 Task: Select the formEditor option in the interactive window collapse cell input code.
Action: Mouse moved to (12, 612)
Screenshot: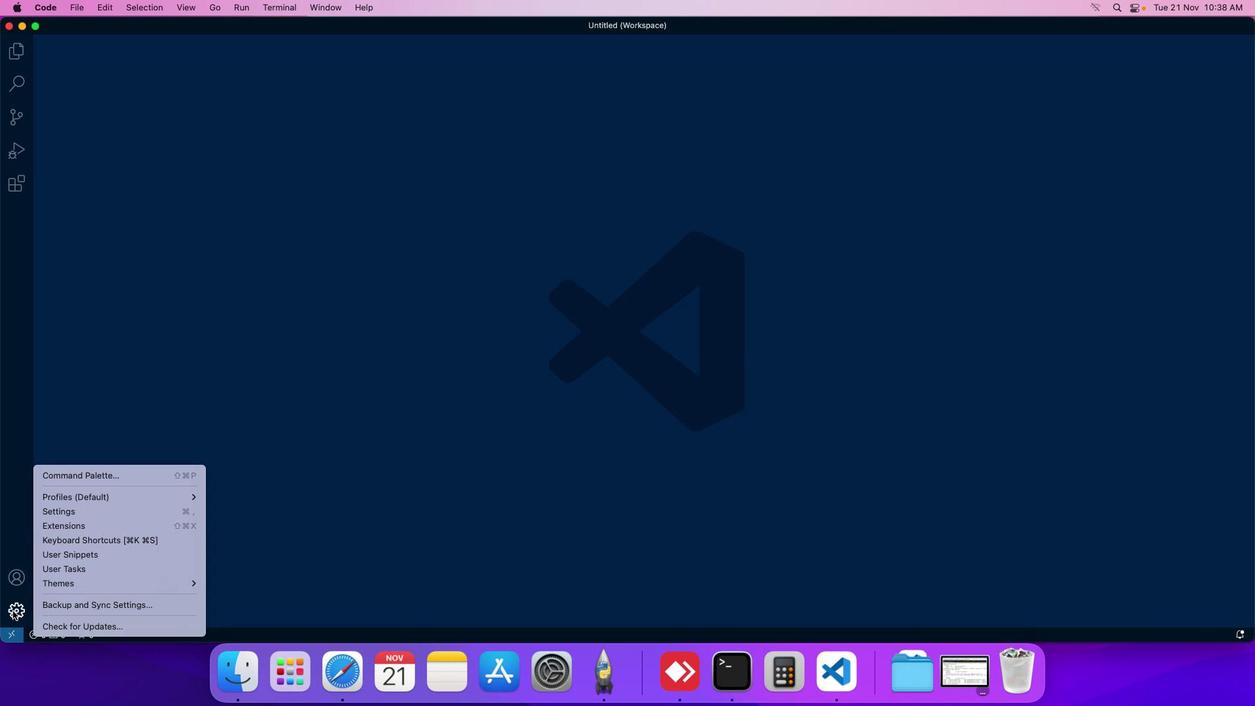 
Action: Mouse pressed left at (12, 612)
Screenshot: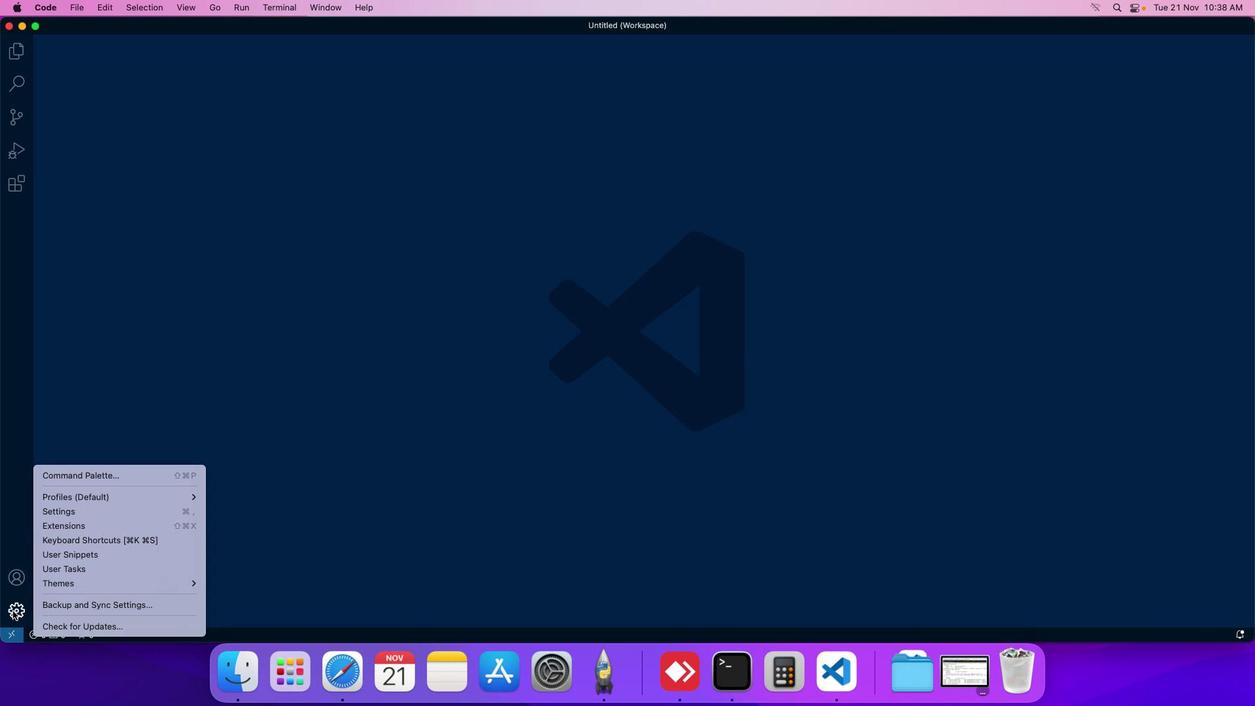 
Action: Mouse moved to (75, 513)
Screenshot: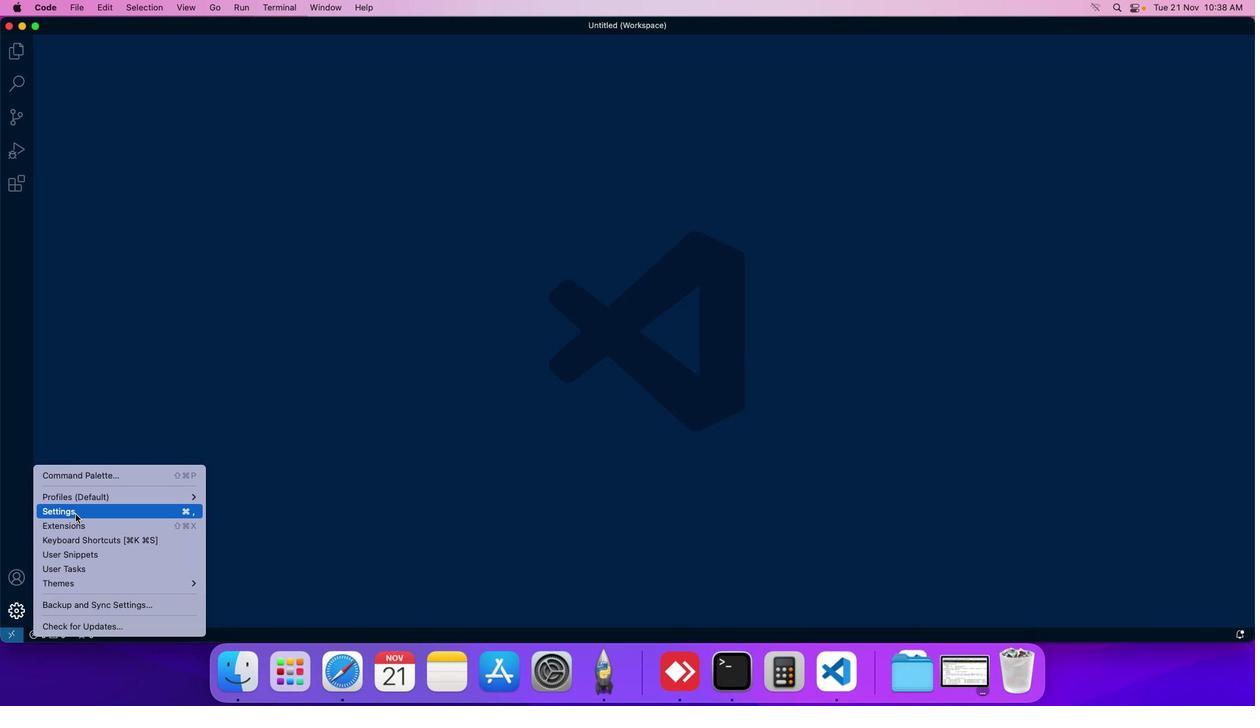 
Action: Mouse pressed left at (75, 513)
Screenshot: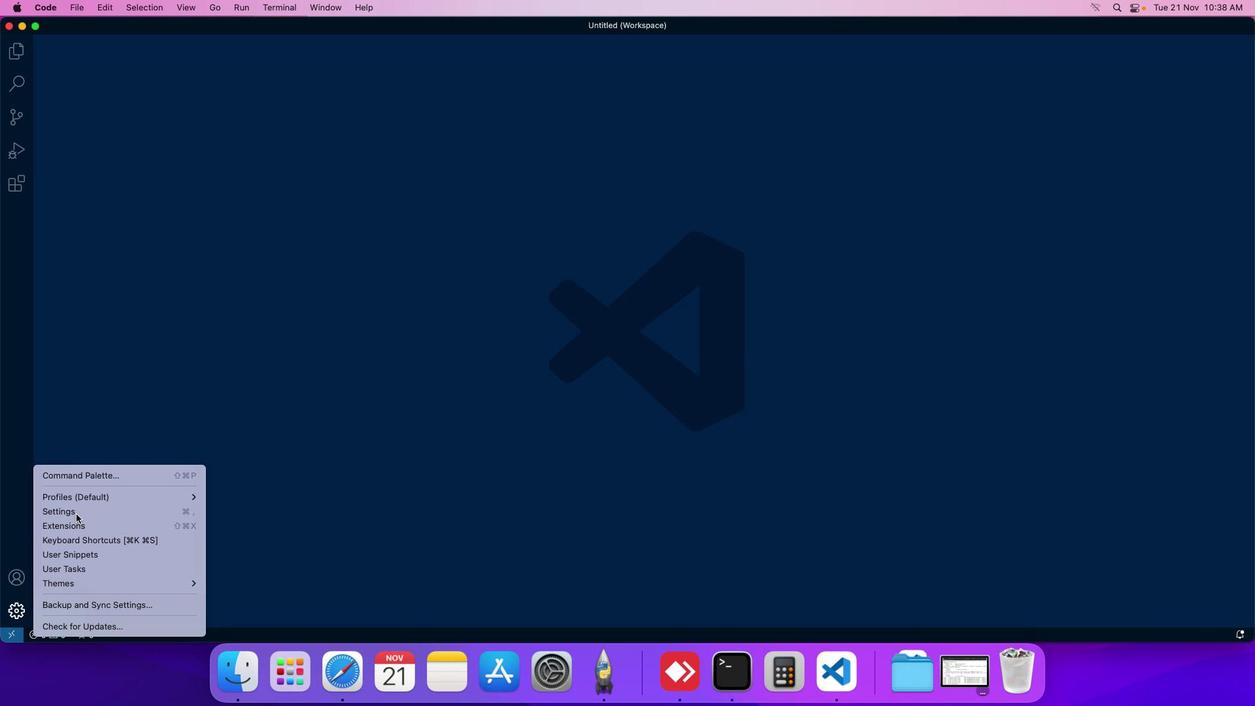 
Action: Mouse moved to (287, 106)
Screenshot: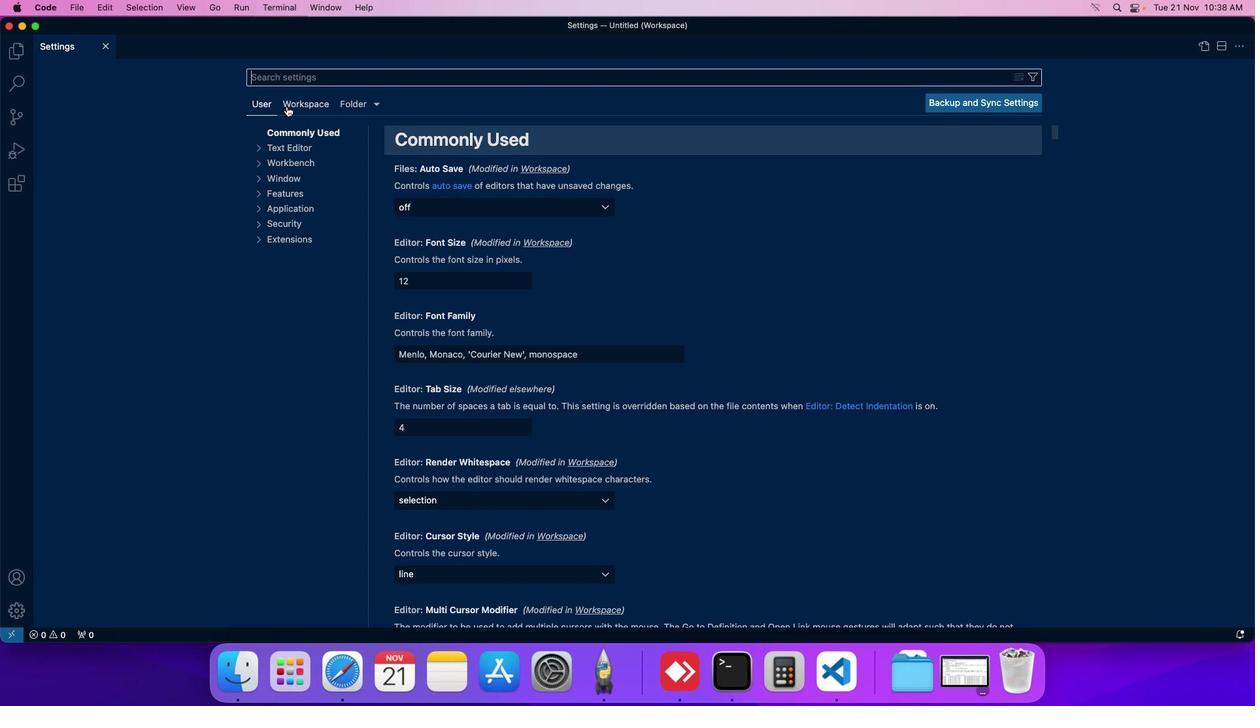 
Action: Mouse pressed left at (287, 106)
Screenshot: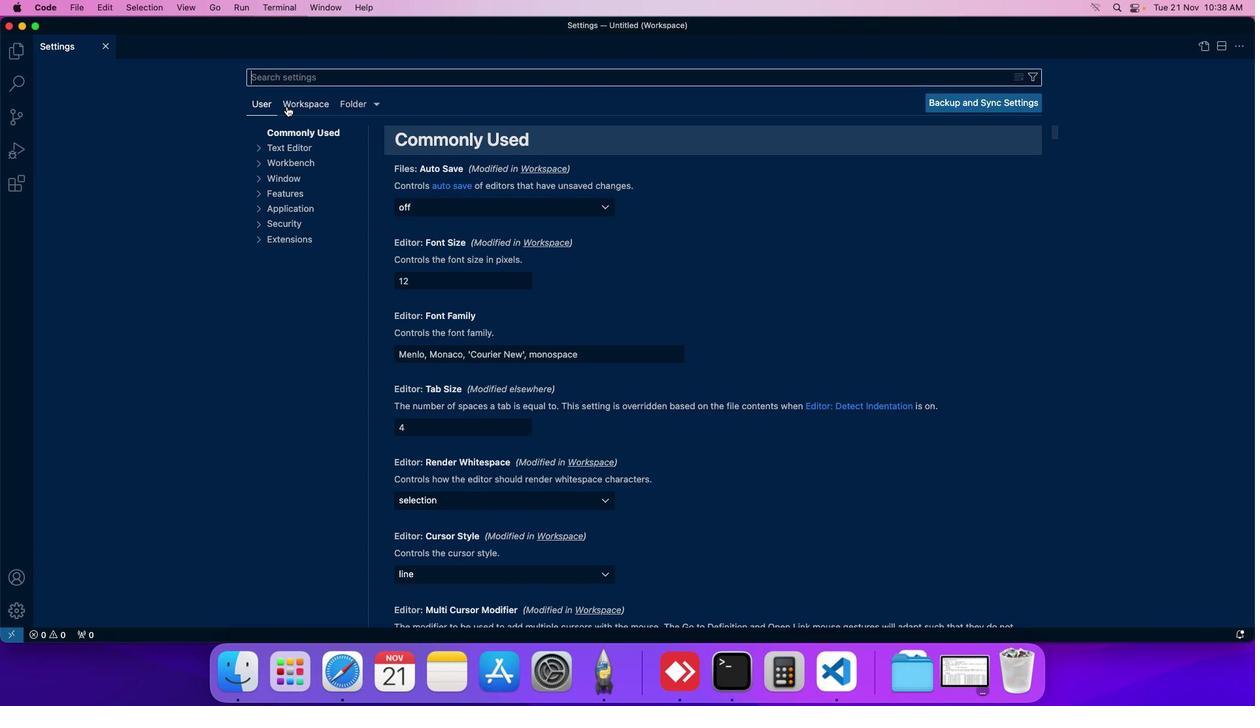 
Action: Mouse moved to (272, 192)
Screenshot: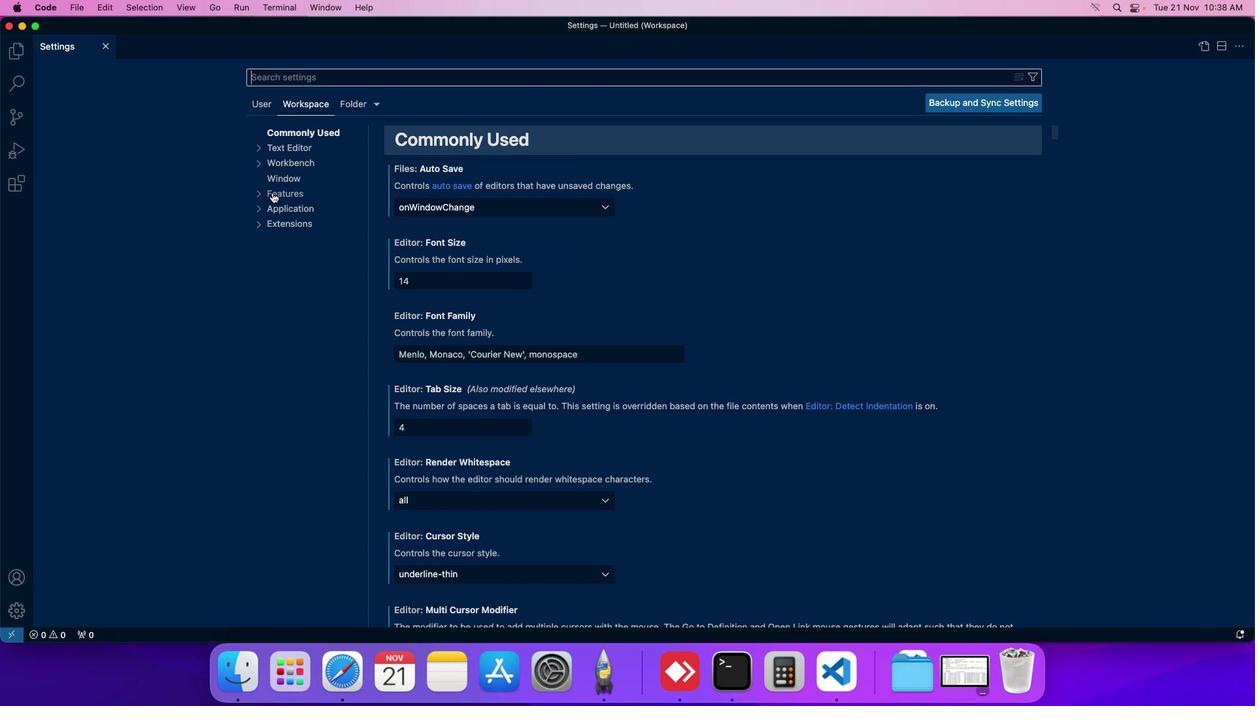 
Action: Mouse pressed left at (272, 192)
Screenshot: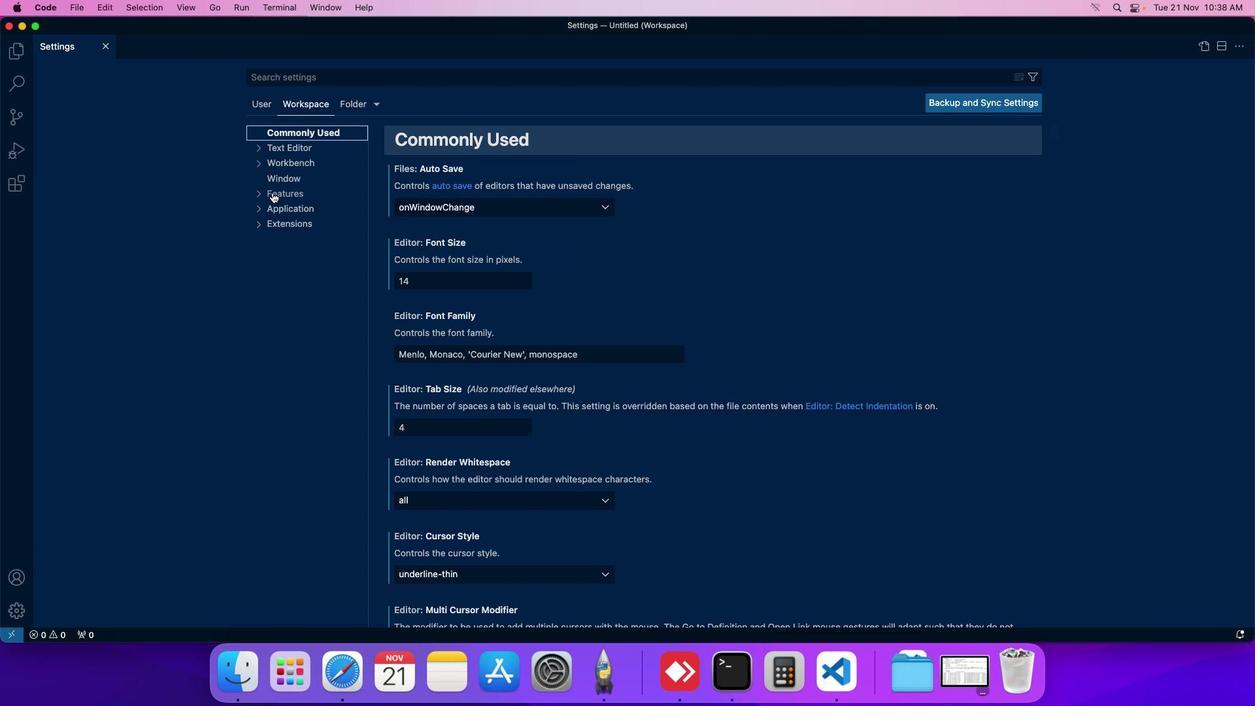 
Action: Mouse moved to (292, 424)
Screenshot: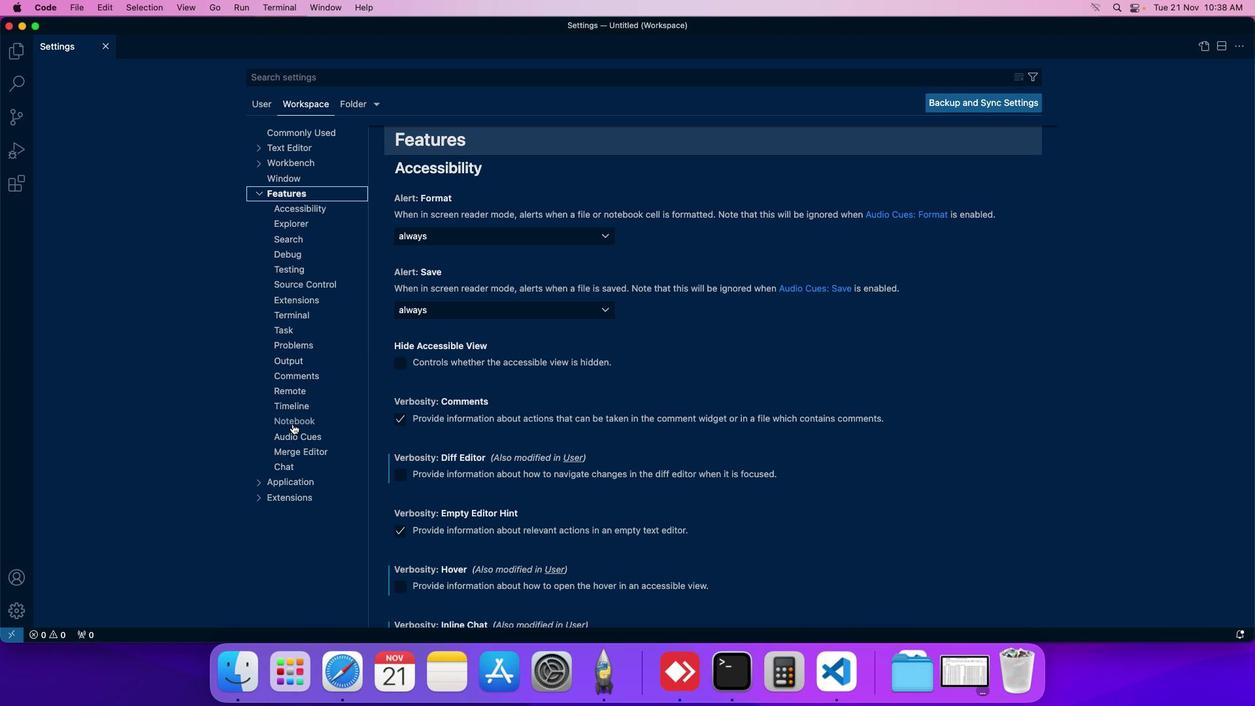 
Action: Mouse pressed left at (292, 424)
Screenshot: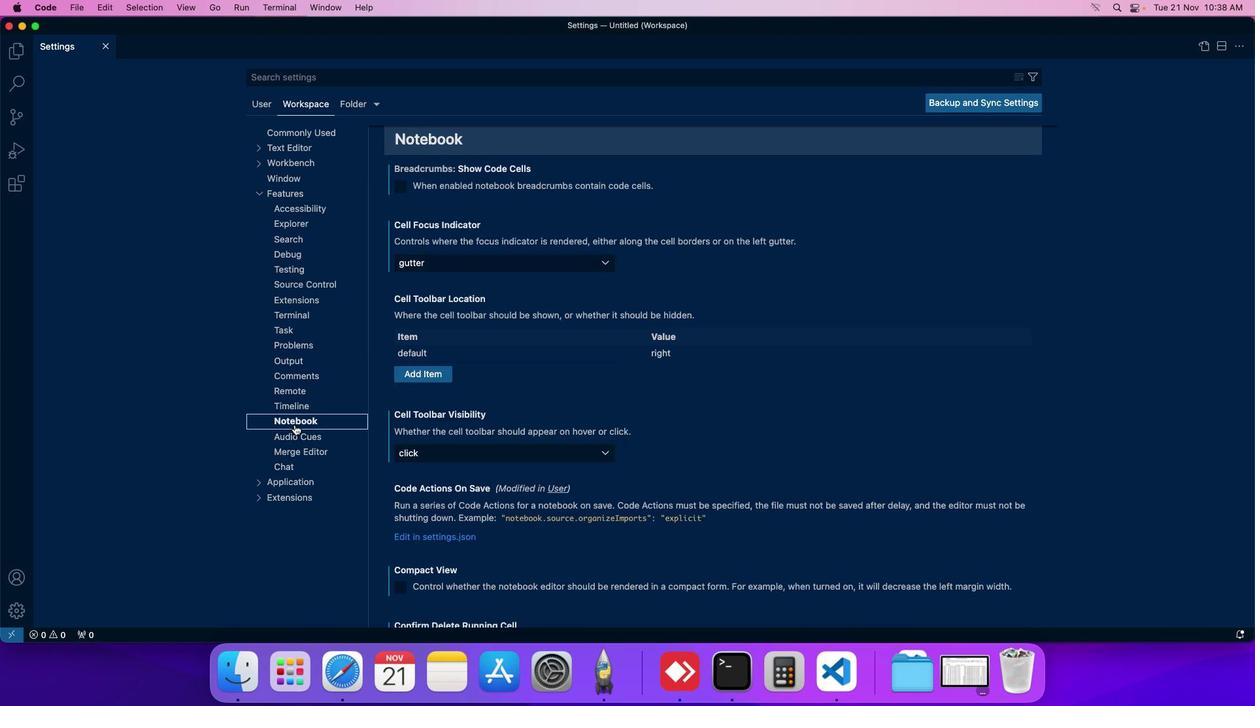 
Action: Mouse moved to (395, 438)
Screenshot: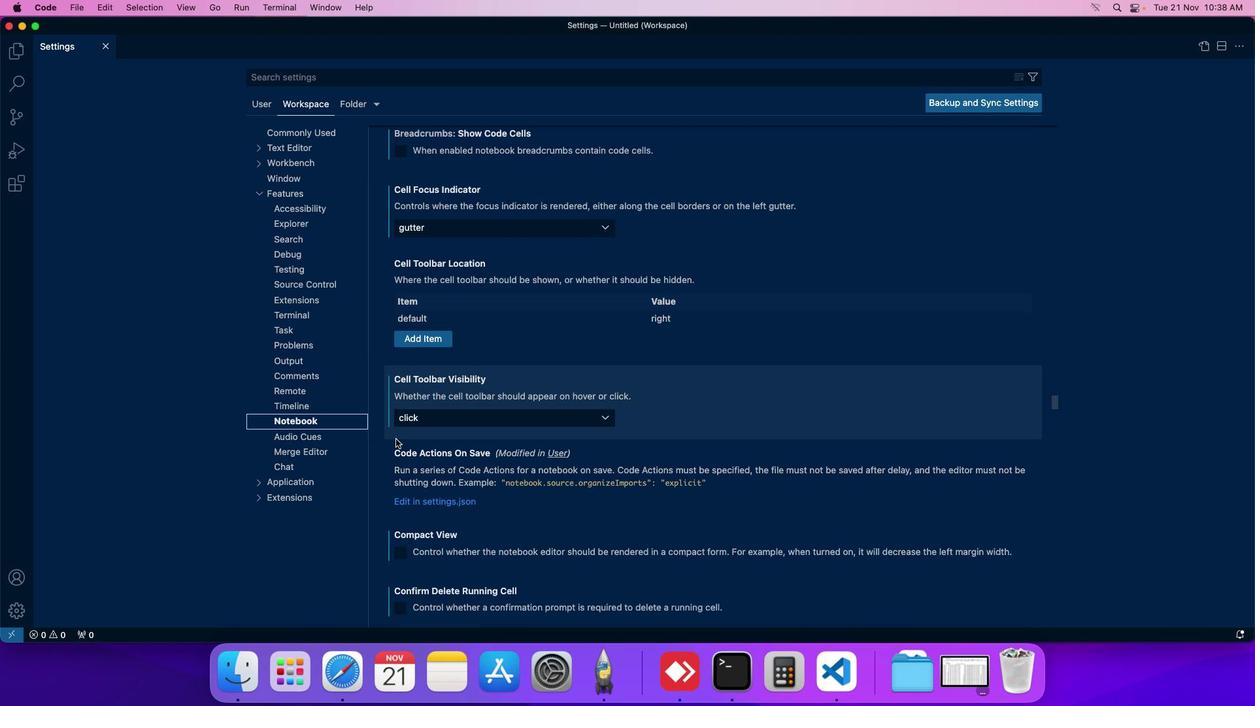 
Action: Mouse scrolled (395, 438) with delta (0, 0)
Screenshot: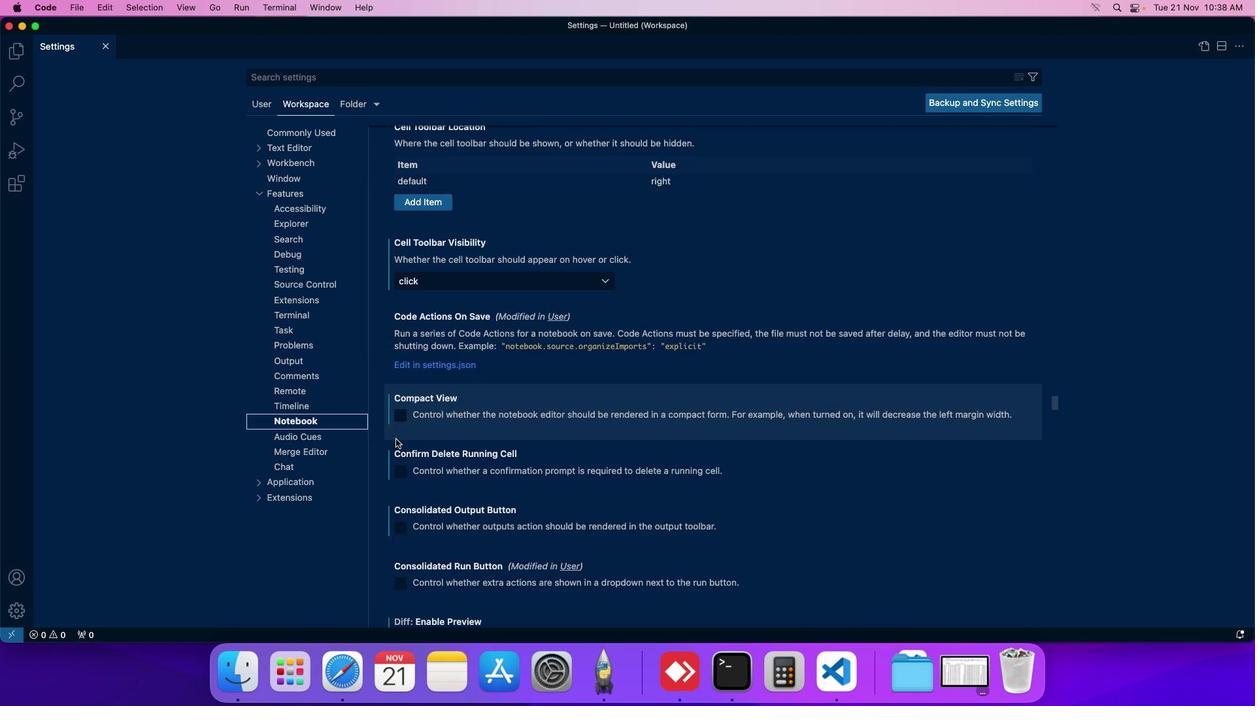 
Action: Mouse scrolled (395, 438) with delta (0, 0)
Screenshot: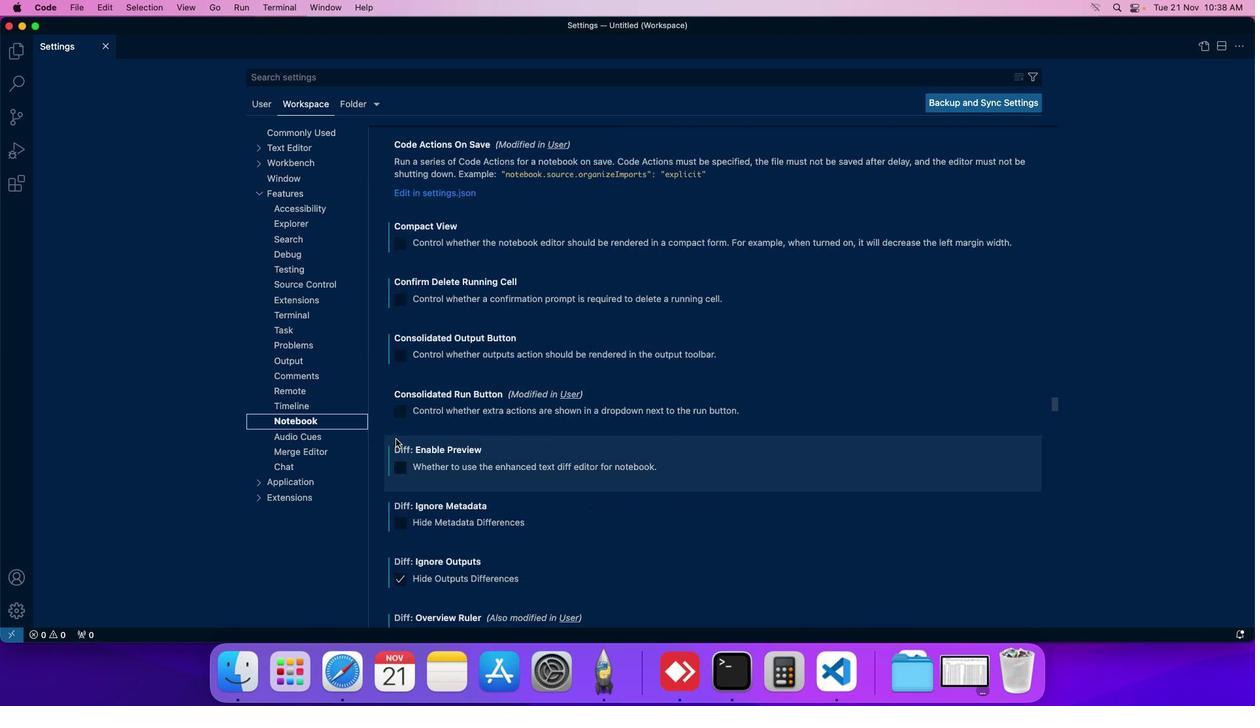 
Action: Mouse scrolled (395, 438) with delta (0, 0)
Screenshot: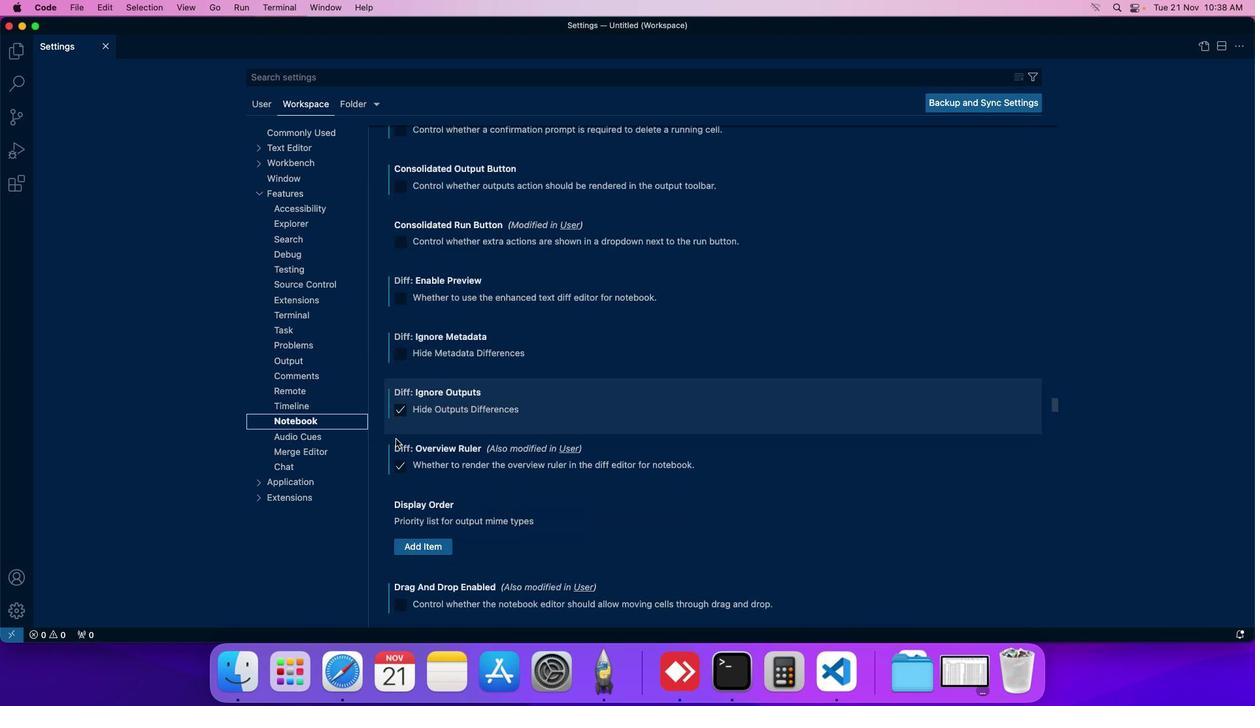 
Action: Mouse scrolled (395, 438) with delta (0, 0)
Screenshot: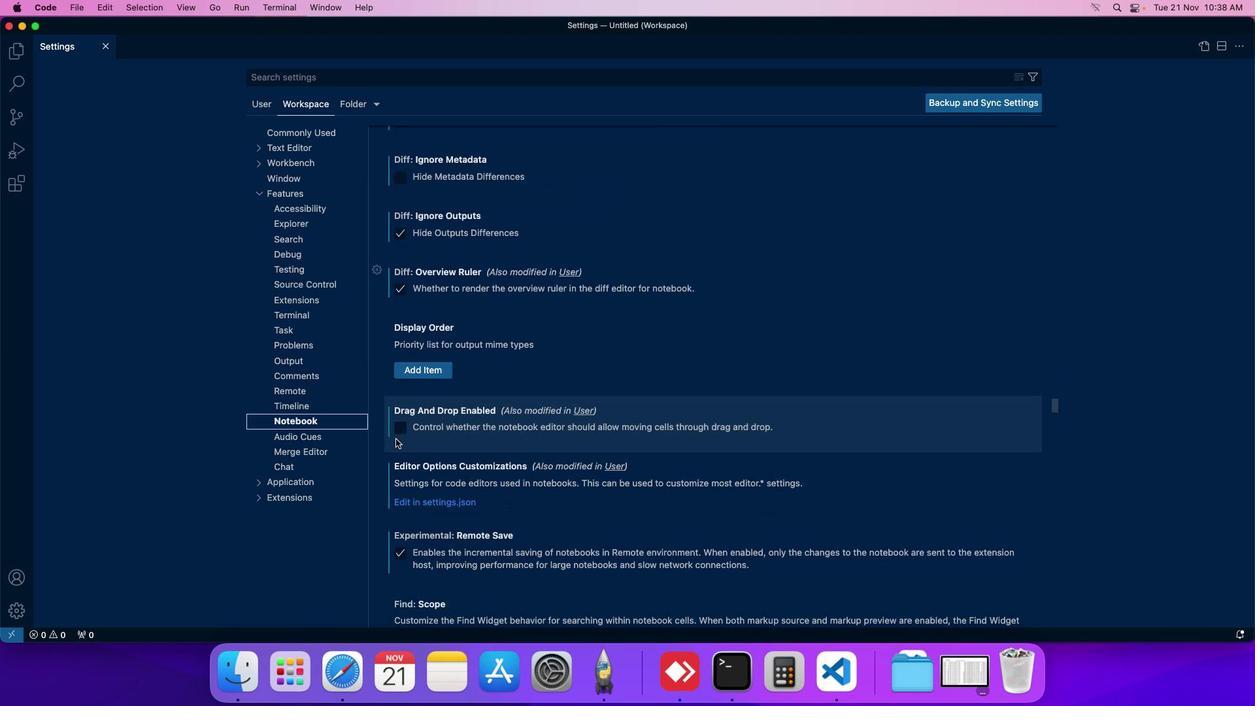 
Action: Mouse scrolled (395, 438) with delta (0, 0)
Screenshot: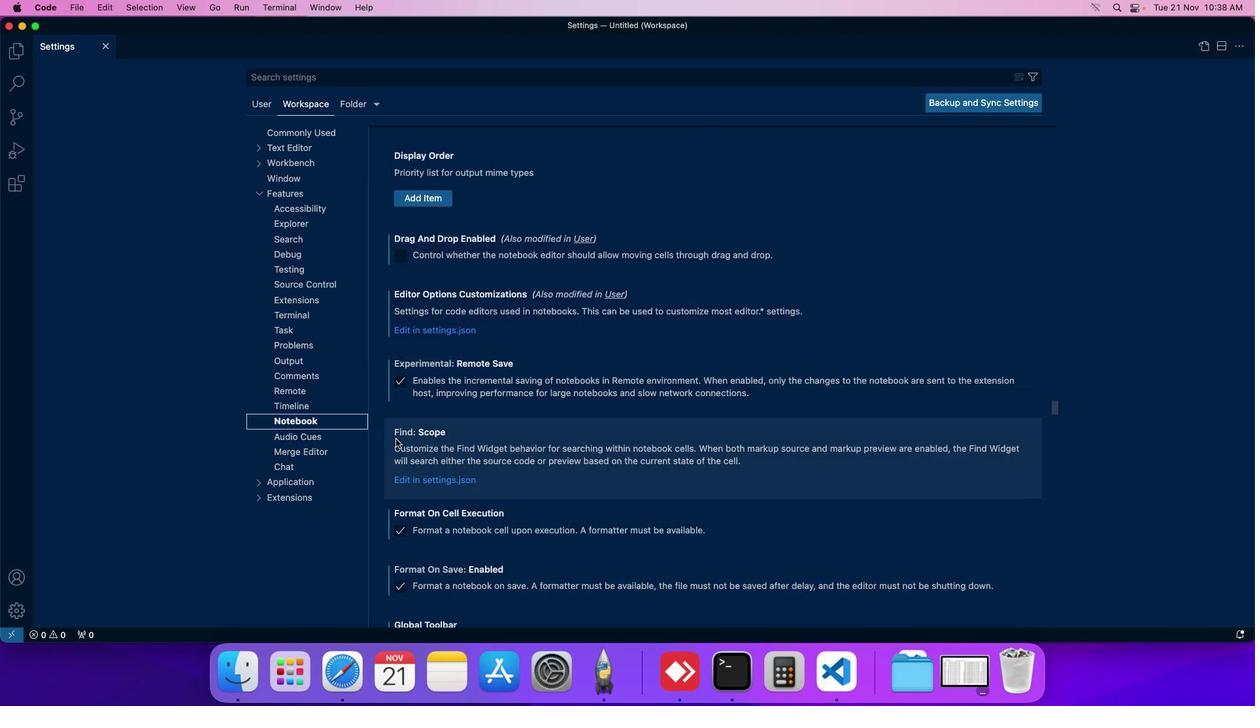 
Action: Mouse scrolled (395, 438) with delta (0, 0)
Screenshot: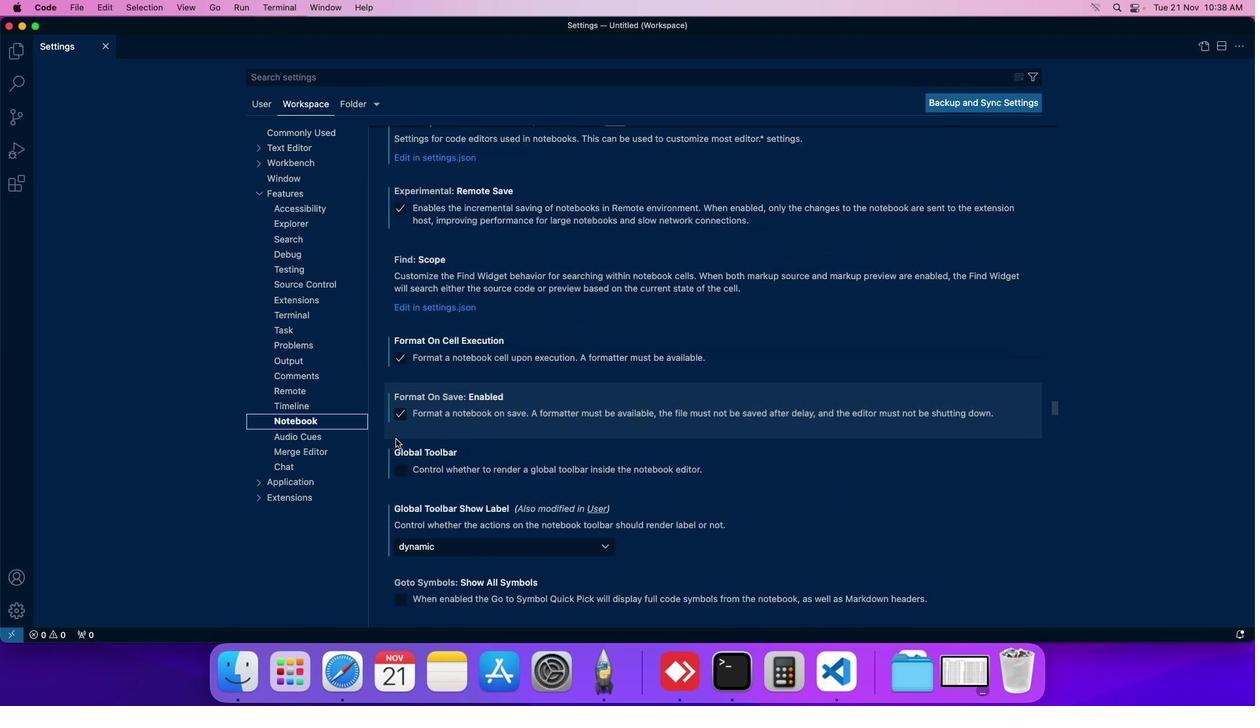 
Action: Mouse scrolled (395, 438) with delta (0, 0)
Screenshot: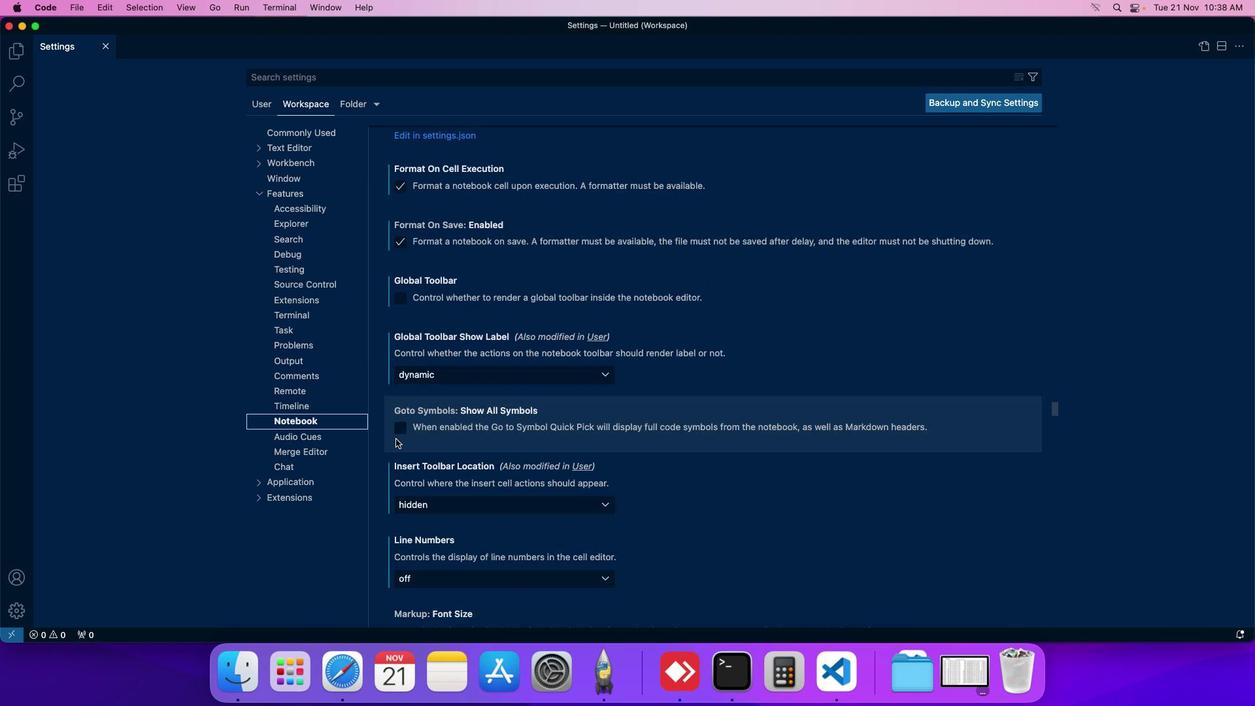 
Action: Mouse scrolled (395, 438) with delta (0, 0)
Screenshot: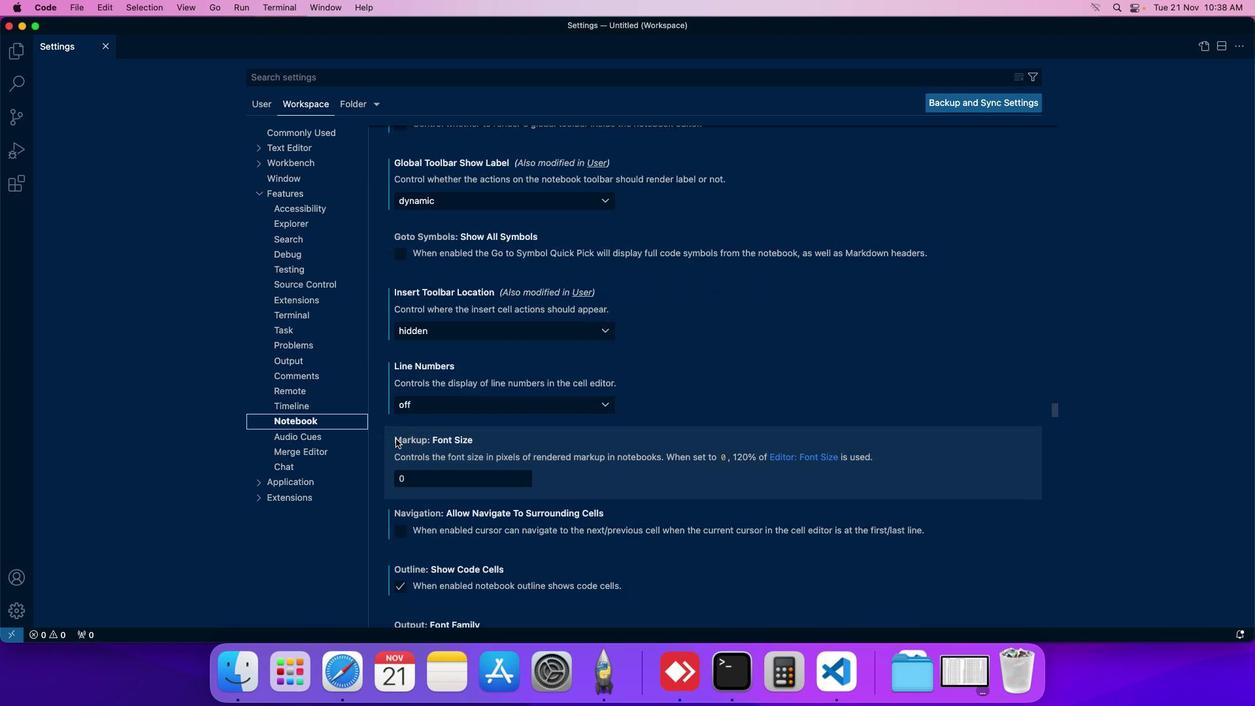 
Action: Mouse moved to (395, 438)
Screenshot: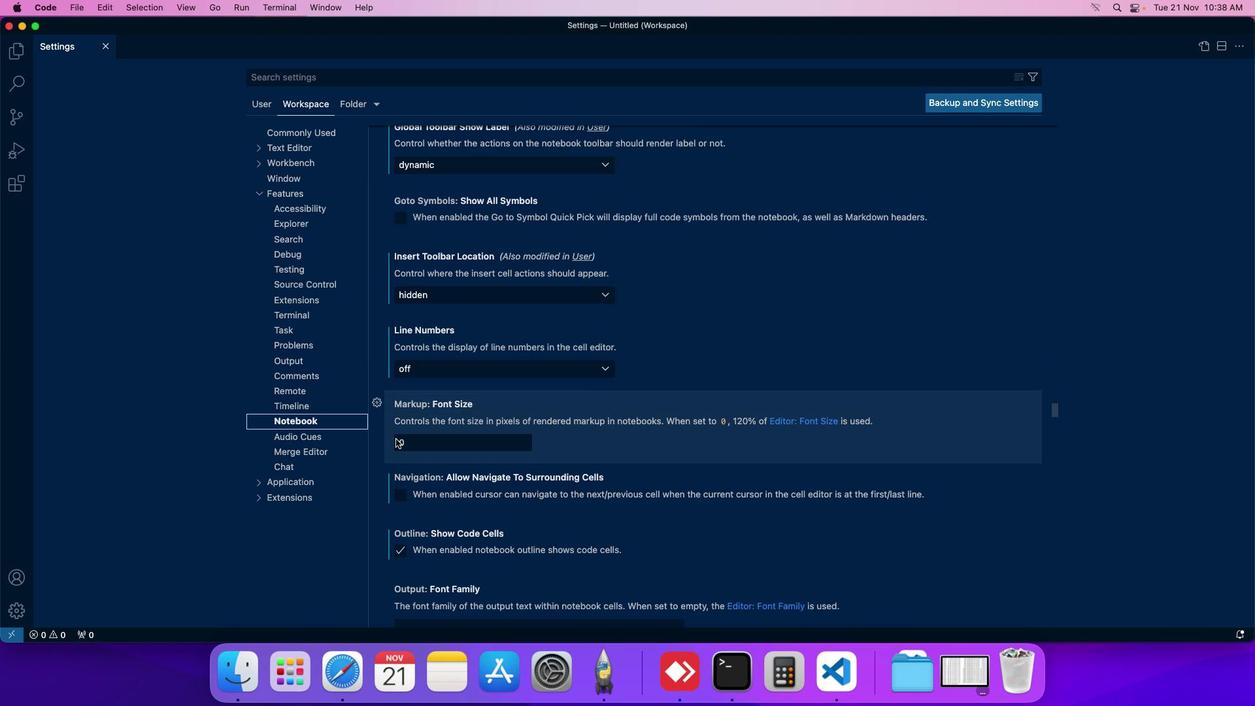 
Action: Mouse scrolled (395, 438) with delta (0, 0)
Screenshot: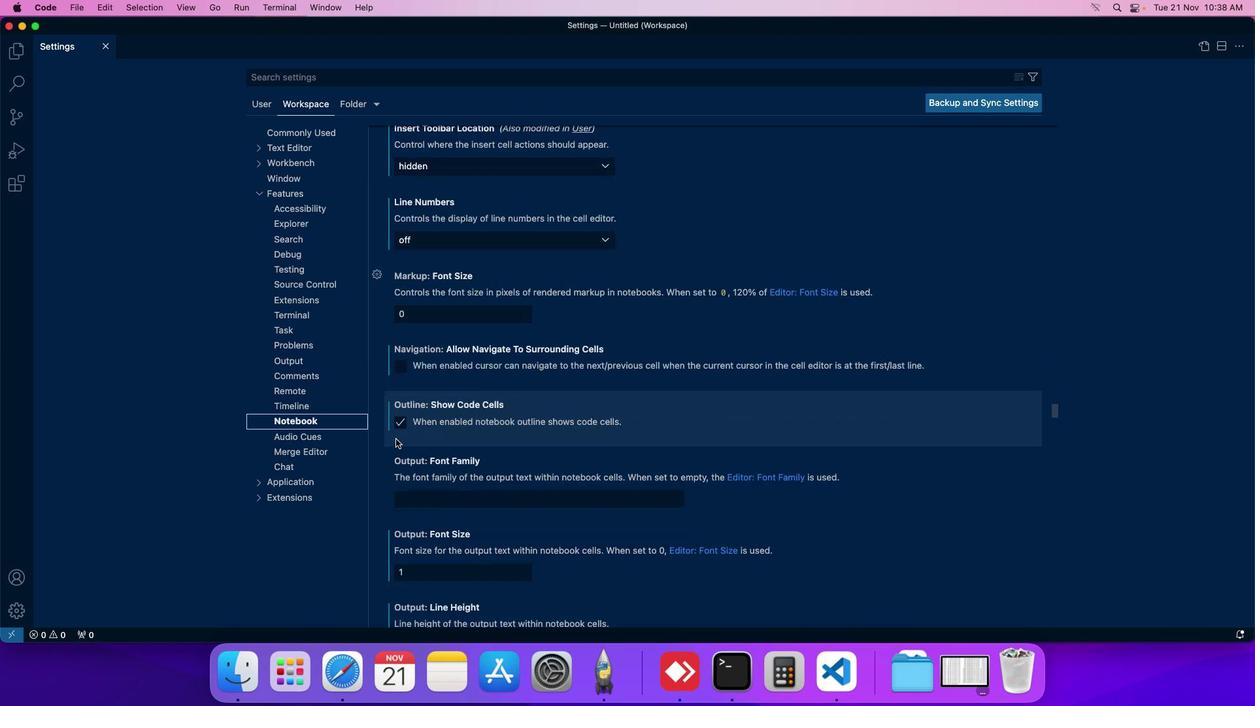 
Action: Mouse moved to (397, 438)
Screenshot: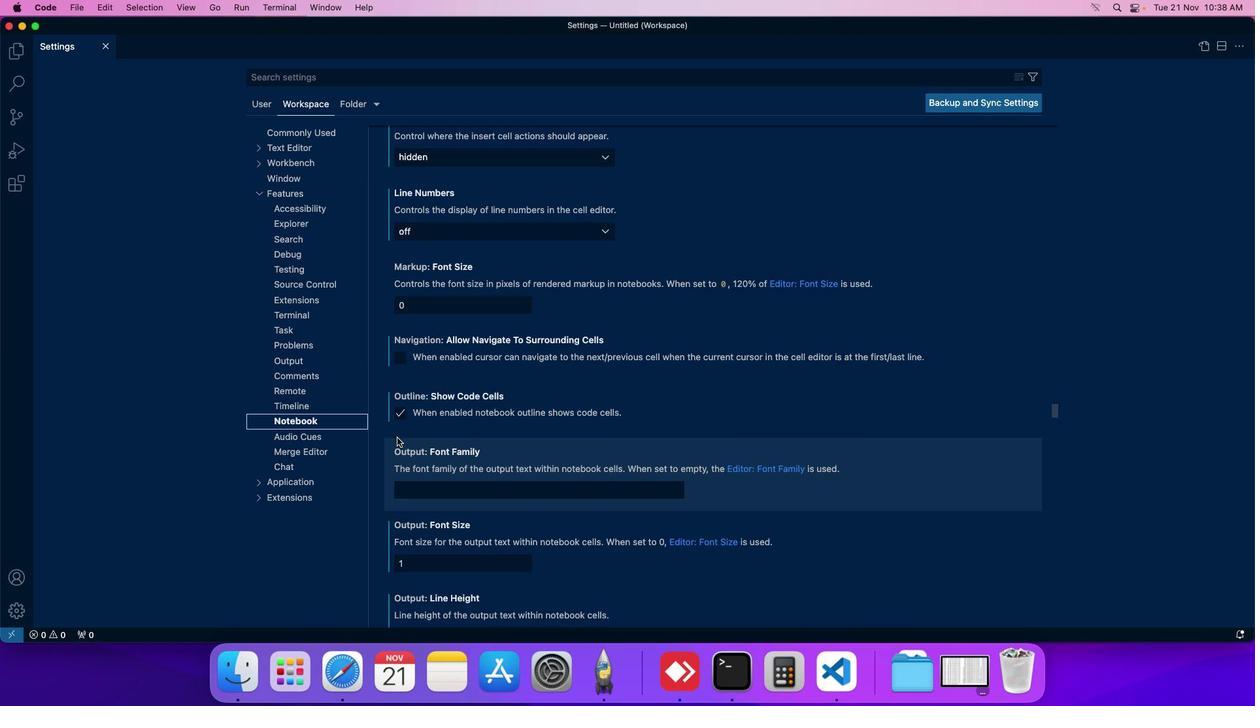 
Action: Mouse scrolled (397, 438) with delta (0, 0)
Screenshot: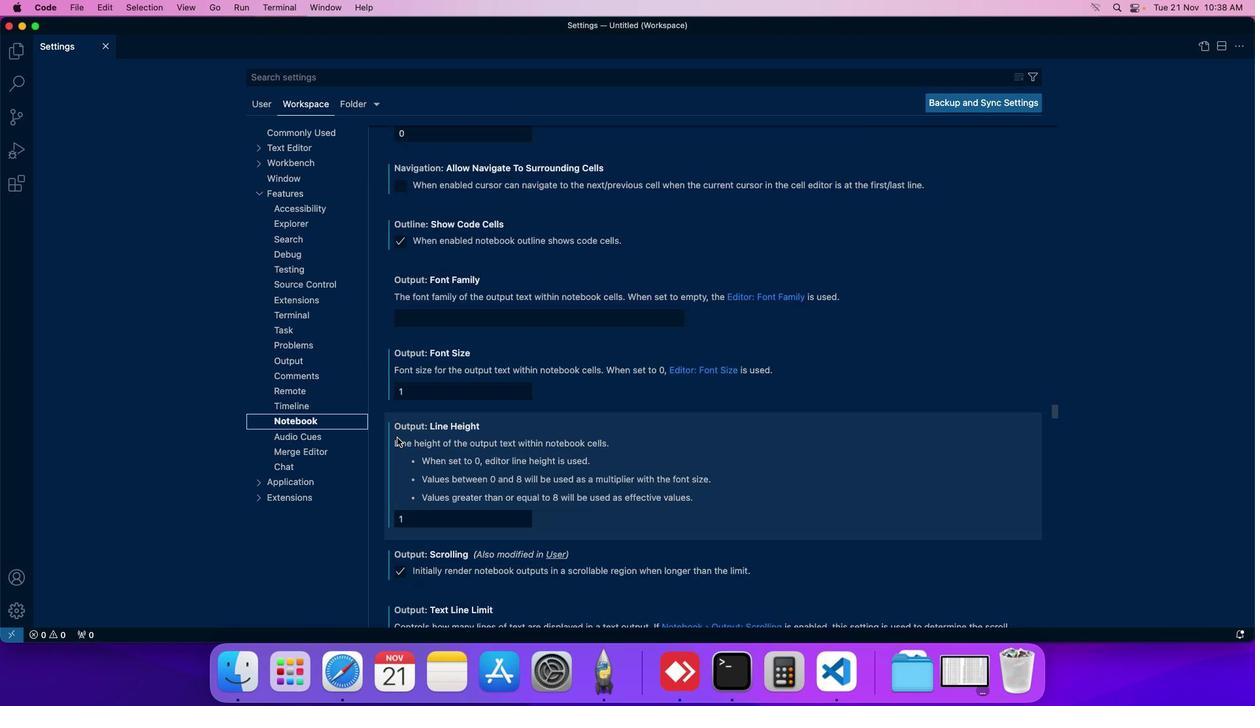 
Action: Mouse scrolled (397, 438) with delta (0, 0)
Screenshot: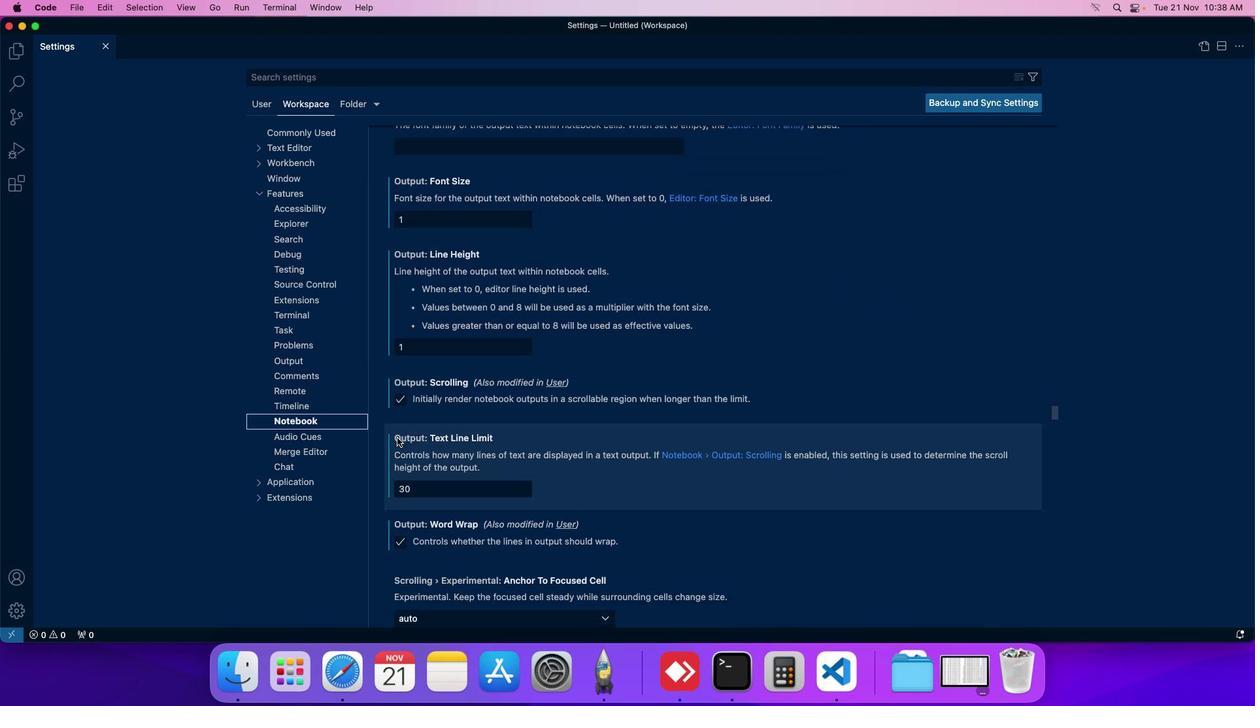 
Action: Mouse scrolled (397, 438) with delta (0, 0)
Screenshot: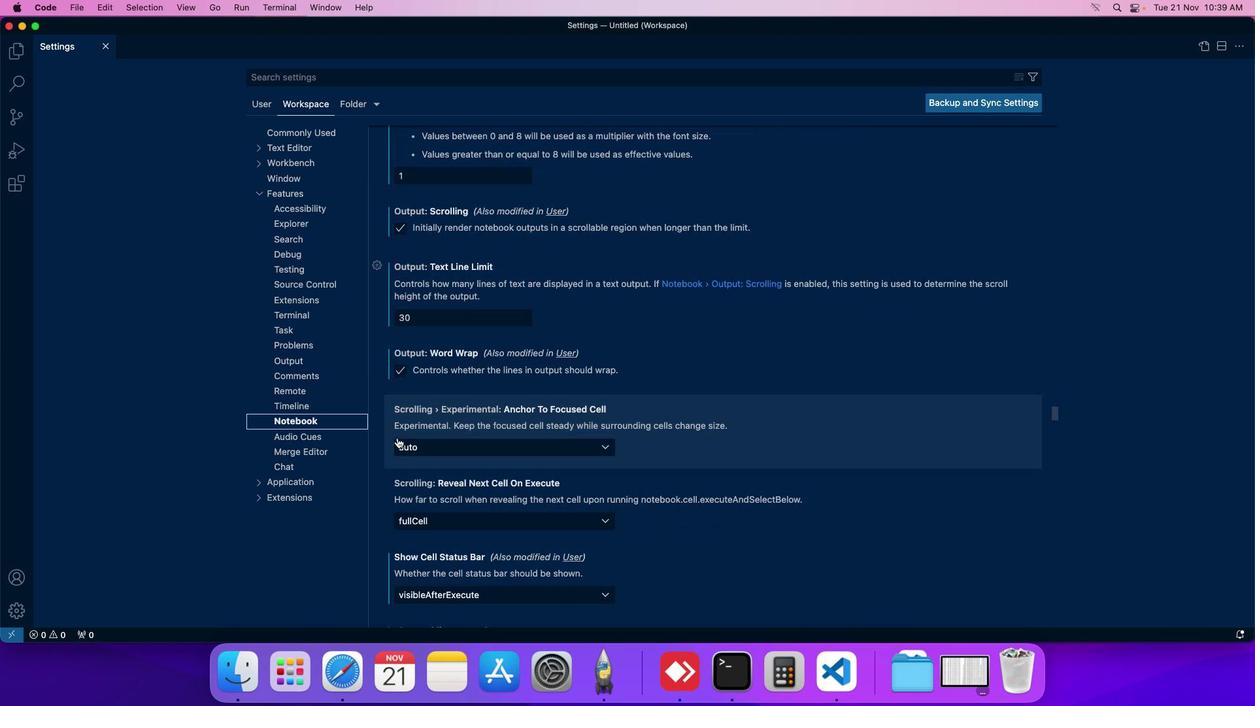 
Action: Mouse scrolled (397, 438) with delta (0, 0)
Screenshot: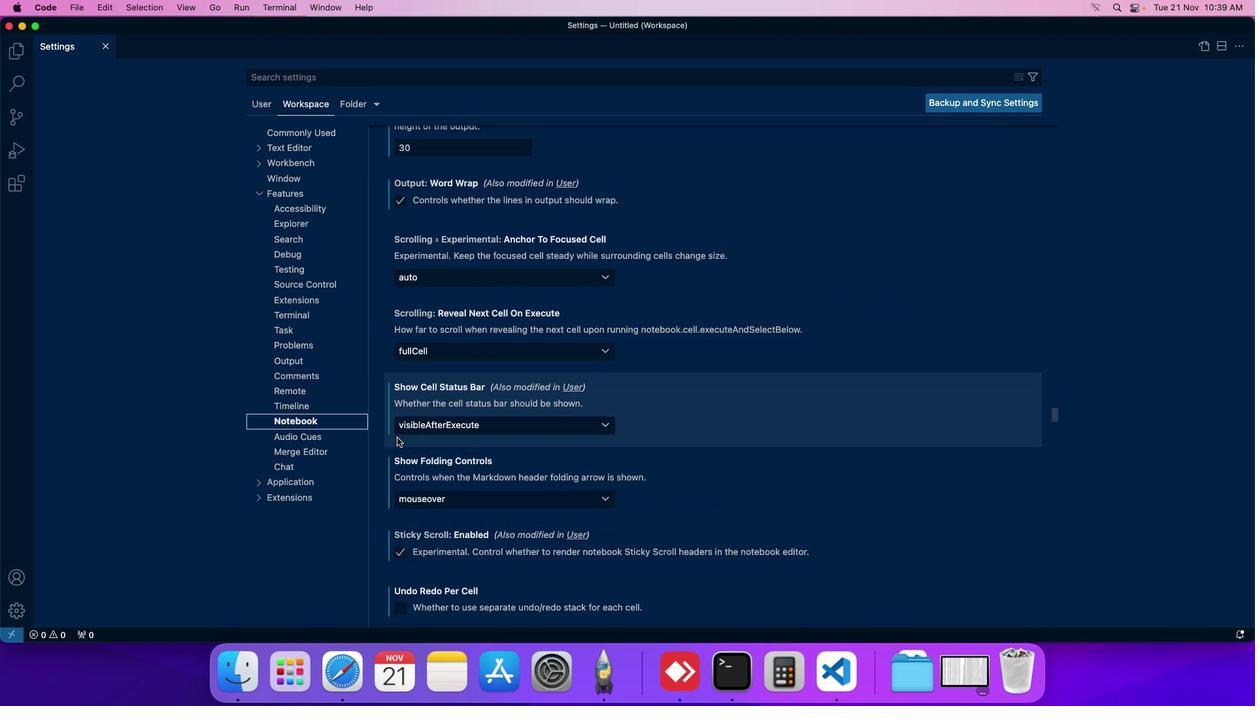 
Action: Mouse scrolled (397, 438) with delta (0, 0)
Screenshot: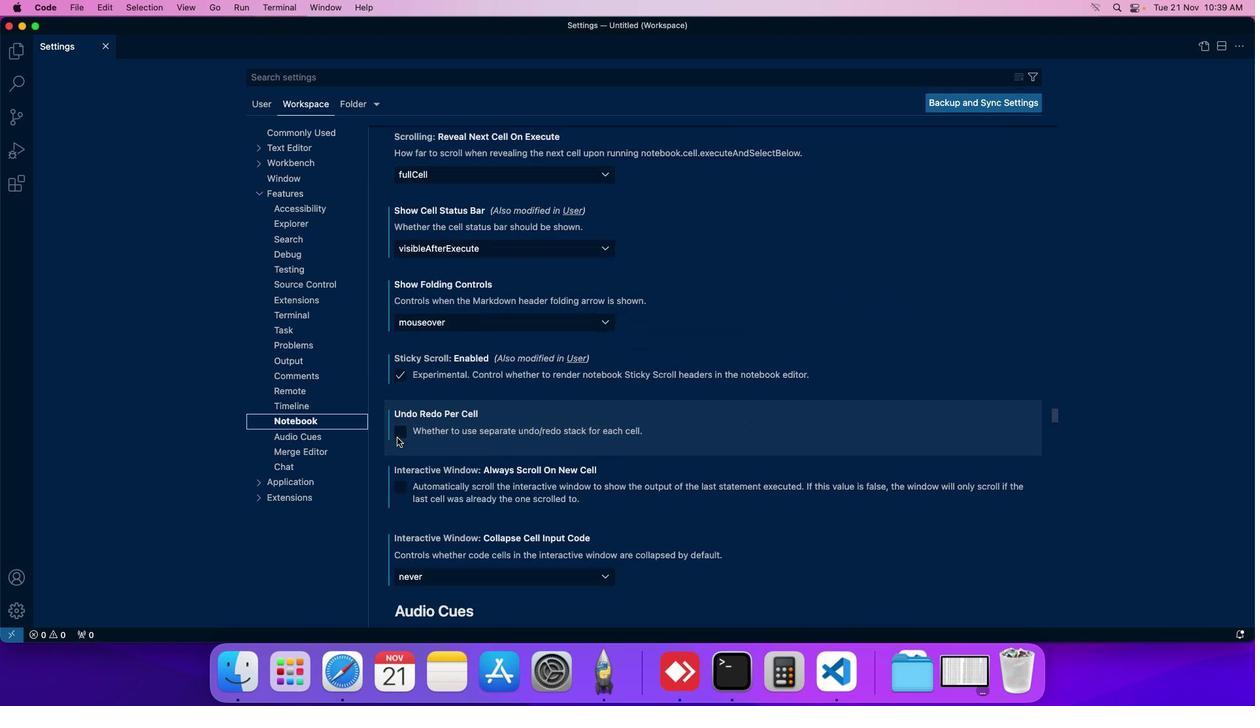 
Action: Mouse scrolled (397, 438) with delta (0, 0)
Screenshot: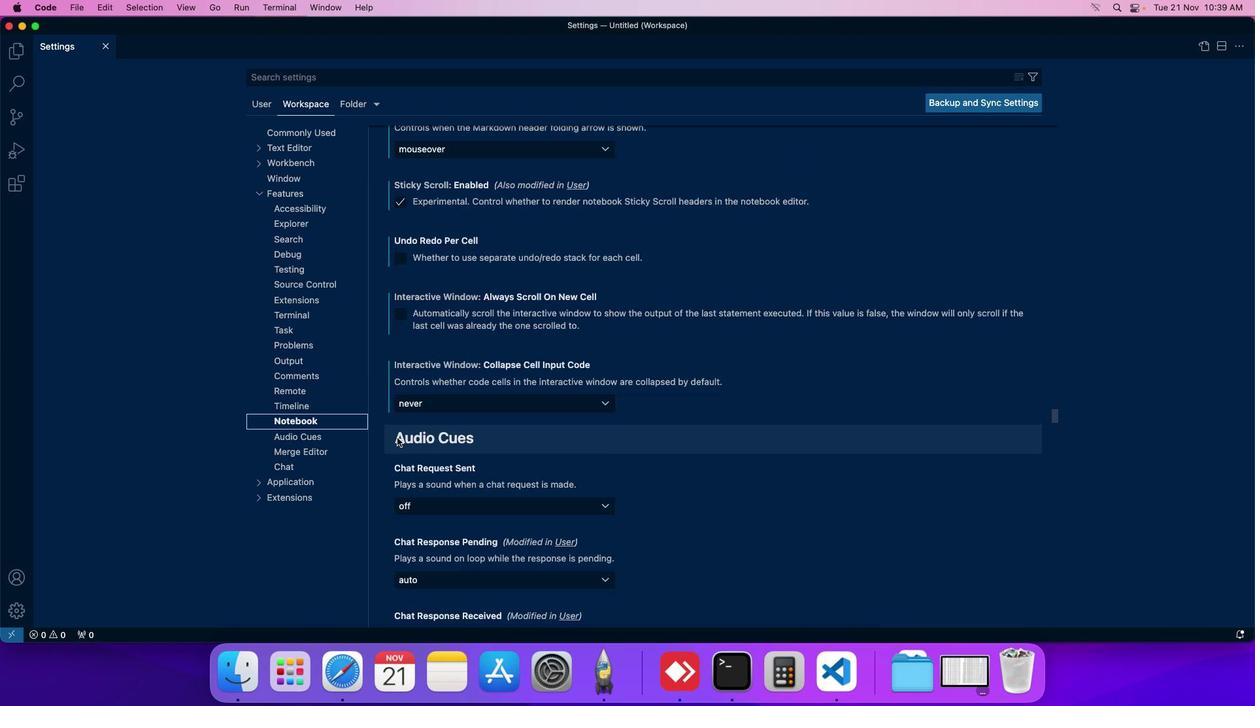 
Action: Mouse moved to (421, 417)
Screenshot: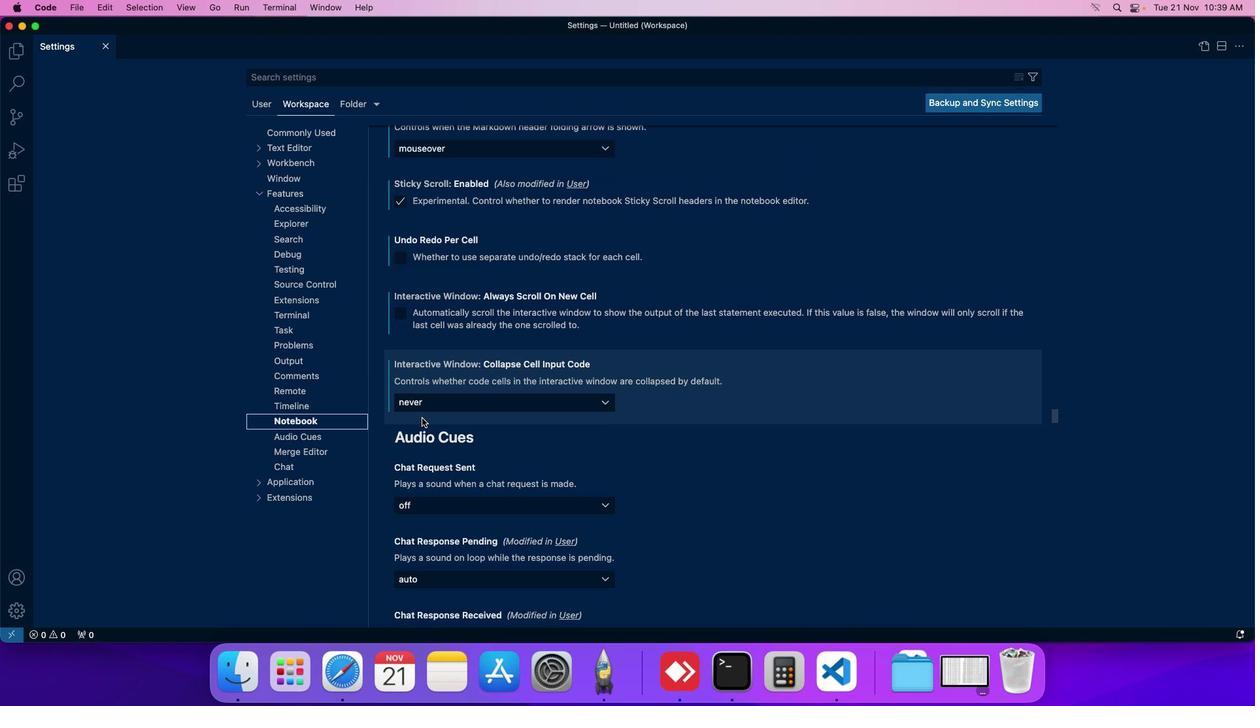 
Action: Mouse scrolled (421, 417) with delta (0, 0)
Screenshot: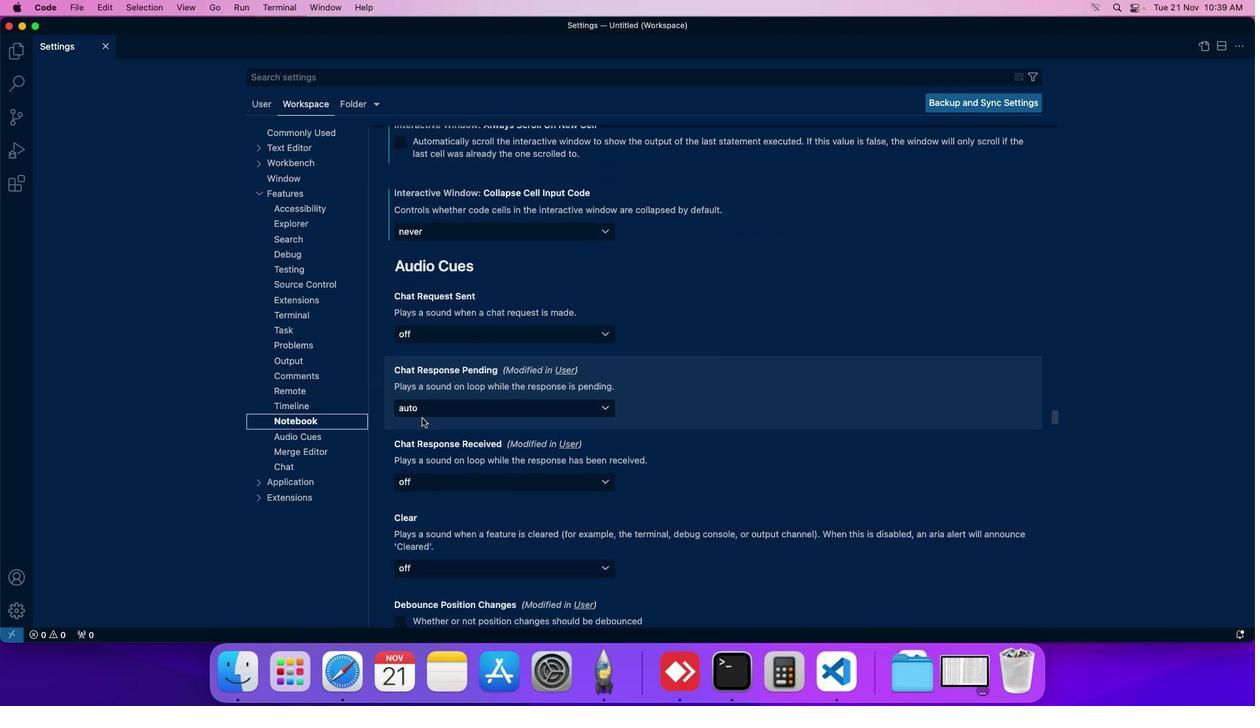 
Action: Mouse moved to (471, 230)
Screenshot: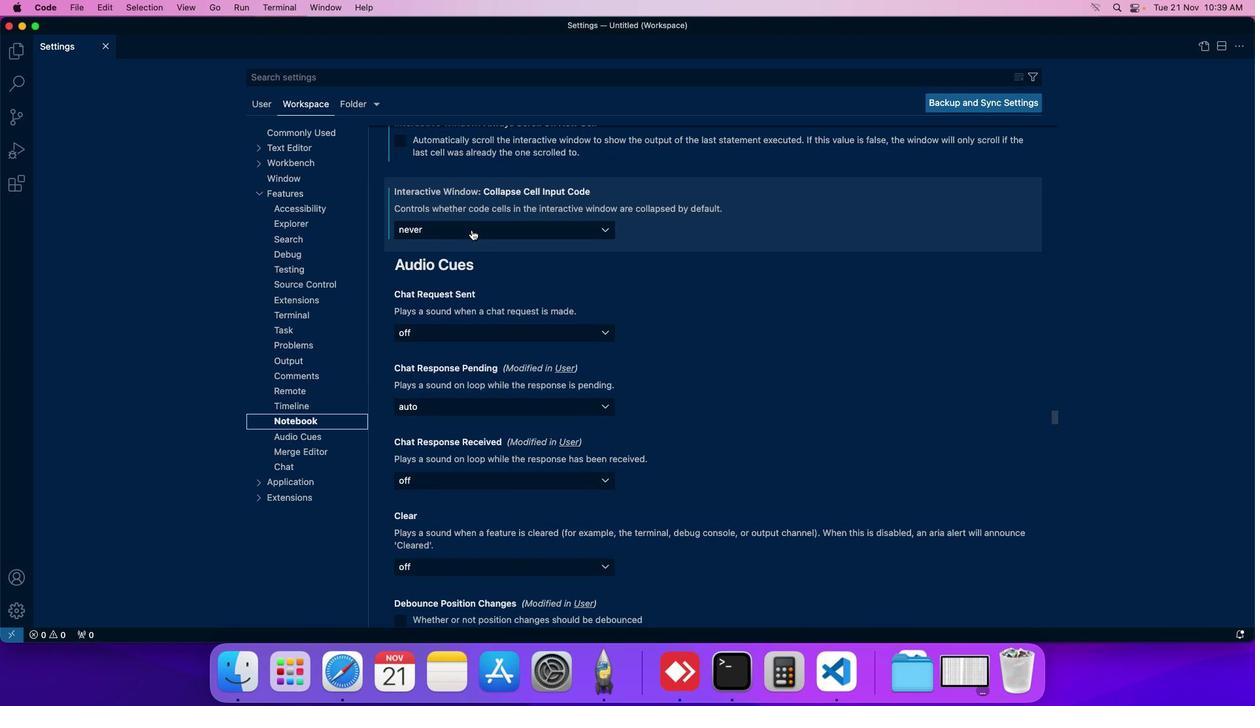 
Action: Mouse pressed left at (471, 230)
Screenshot: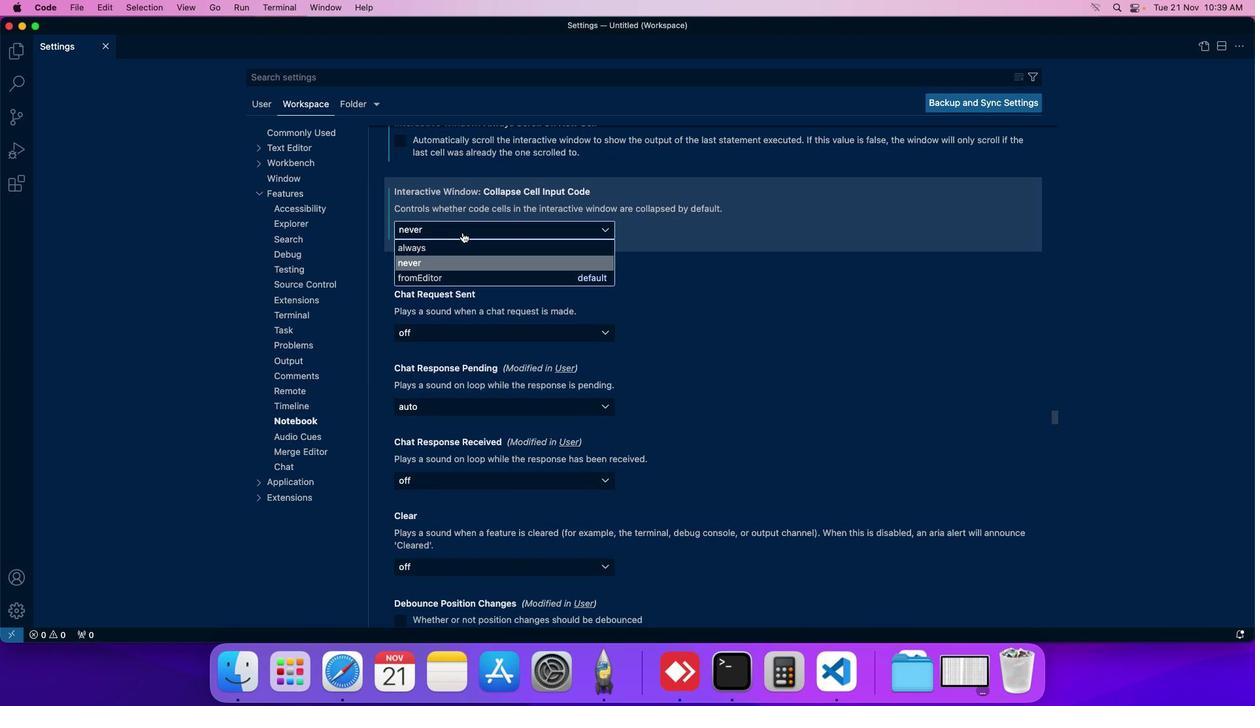 
Action: Mouse moved to (436, 272)
Screenshot: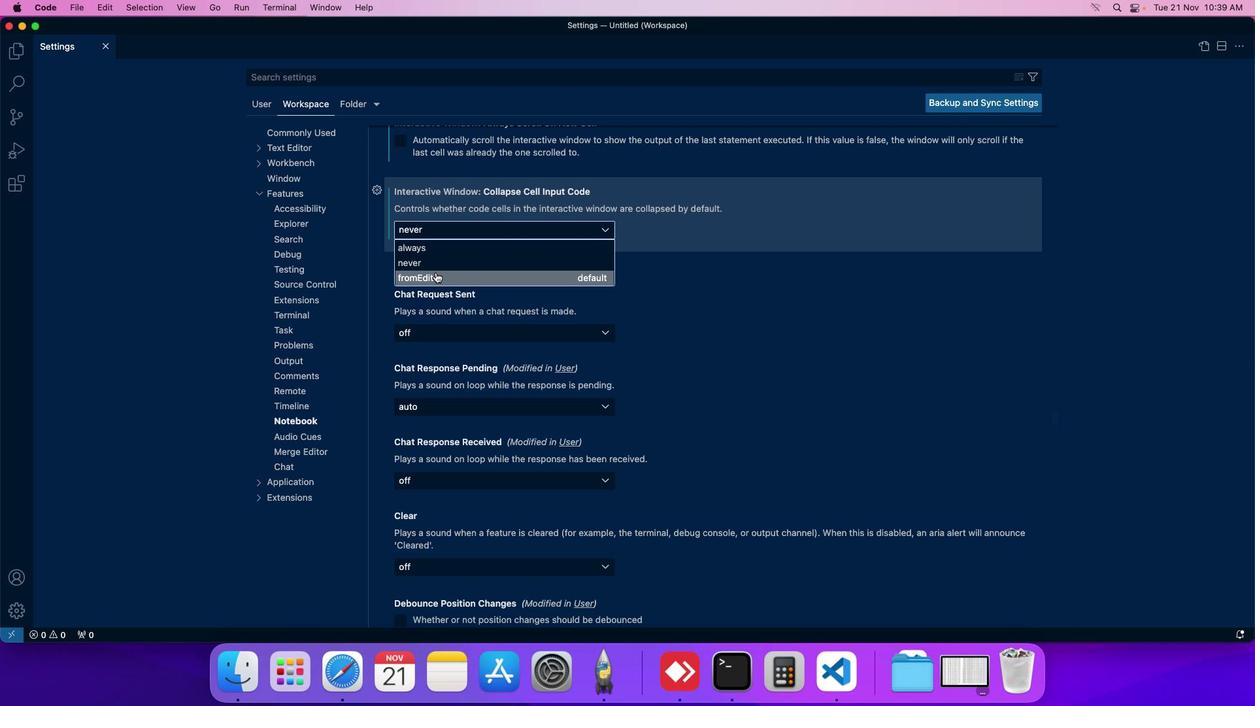 
Action: Mouse pressed left at (436, 272)
Screenshot: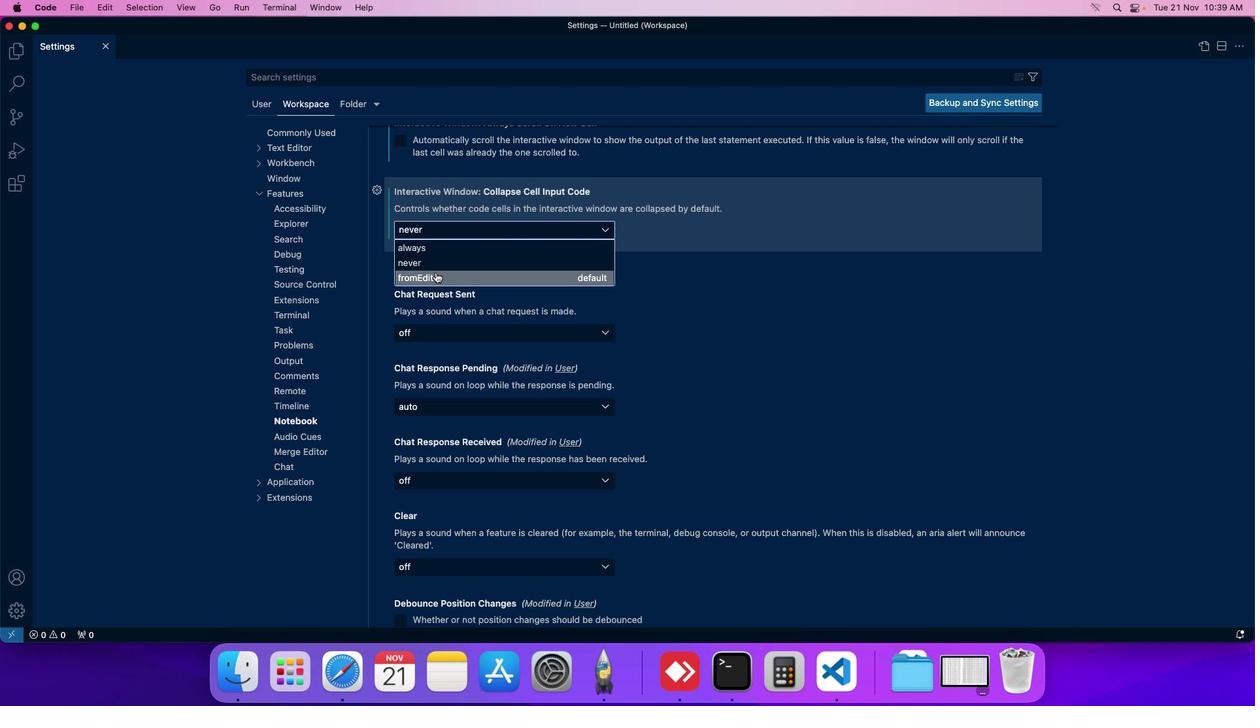 
Action: Mouse moved to (472, 234)
Screenshot: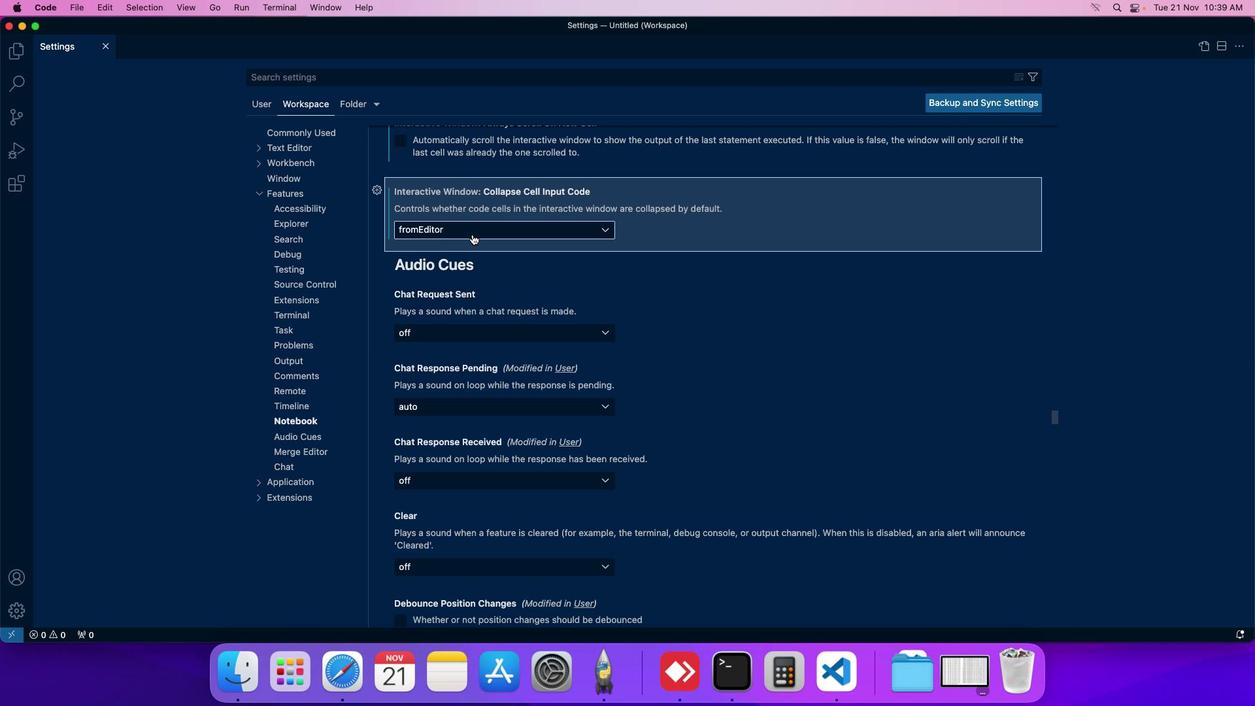 
